Task: Print page in fit to printable area scale.
Action: Mouse moved to (83, 72)
Screenshot: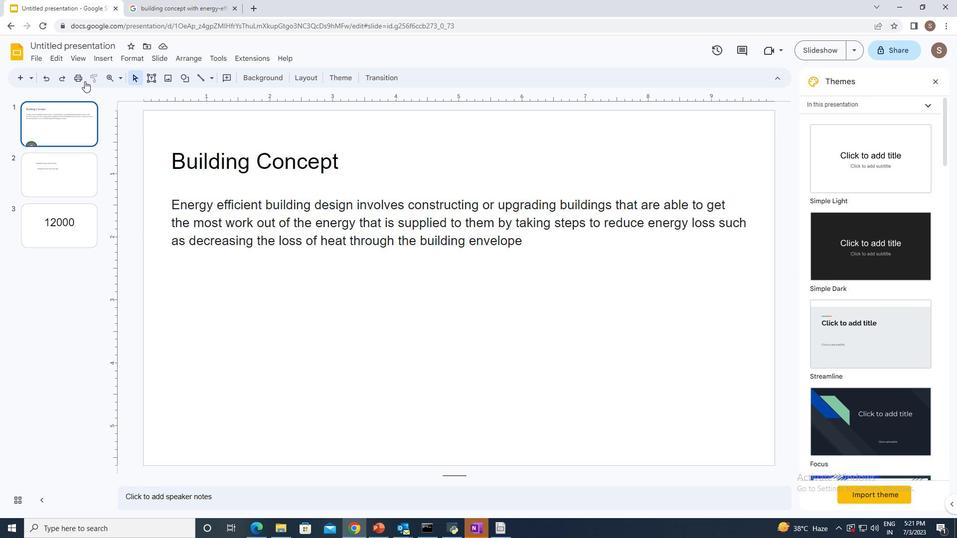 
Action: Mouse pressed left at (83, 72)
Screenshot: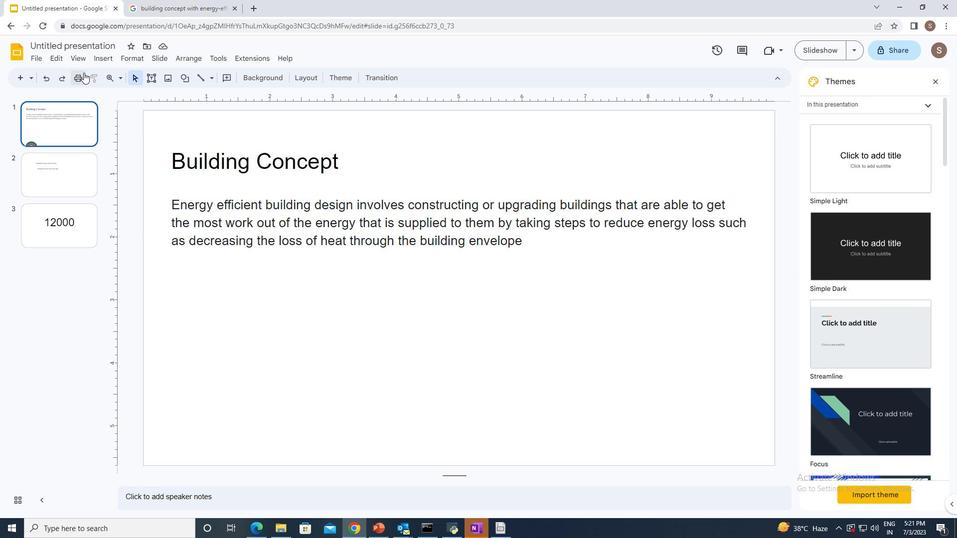 
Action: Mouse moved to (719, 171)
Screenshot: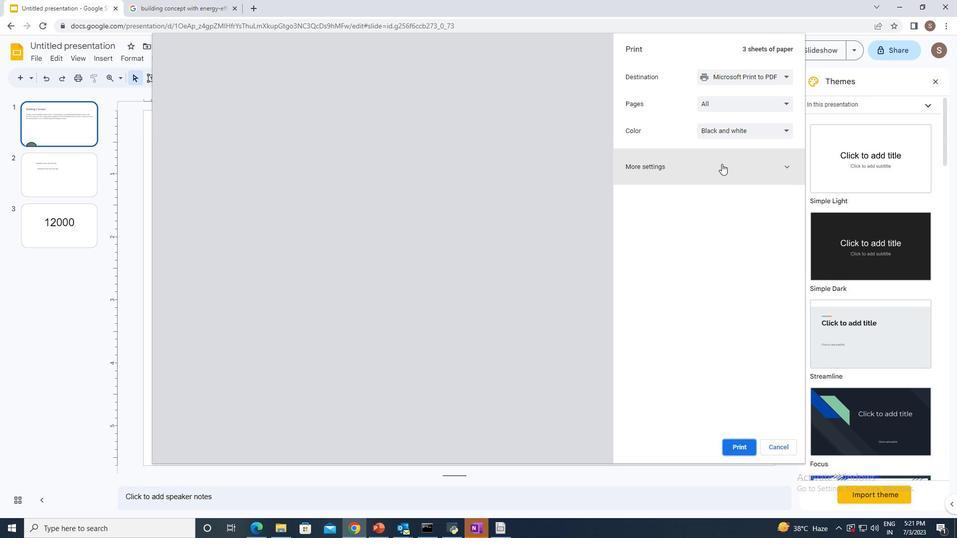 
Action: Mouse pressed left at (719, 171)
Screenshot: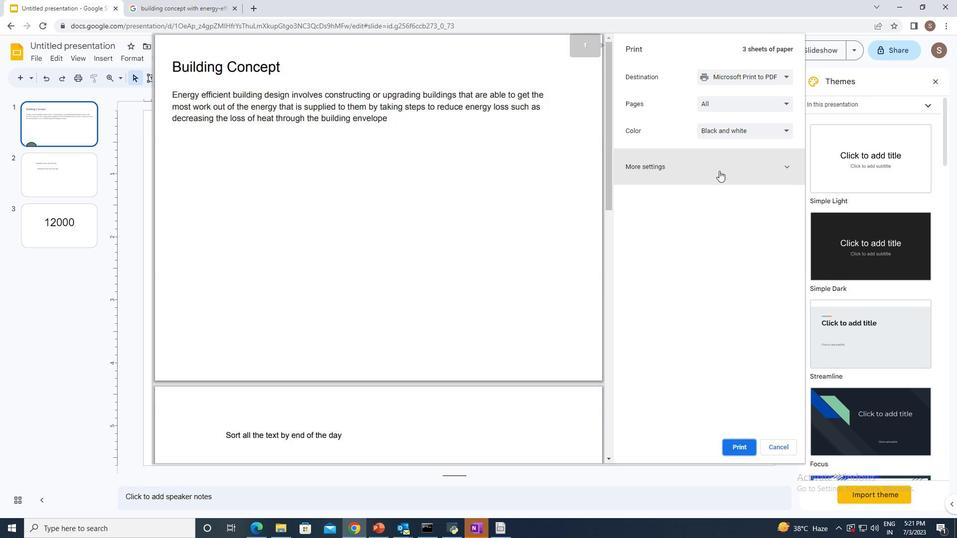 
Action: Mouse moved to (713, 256)
Screenshot: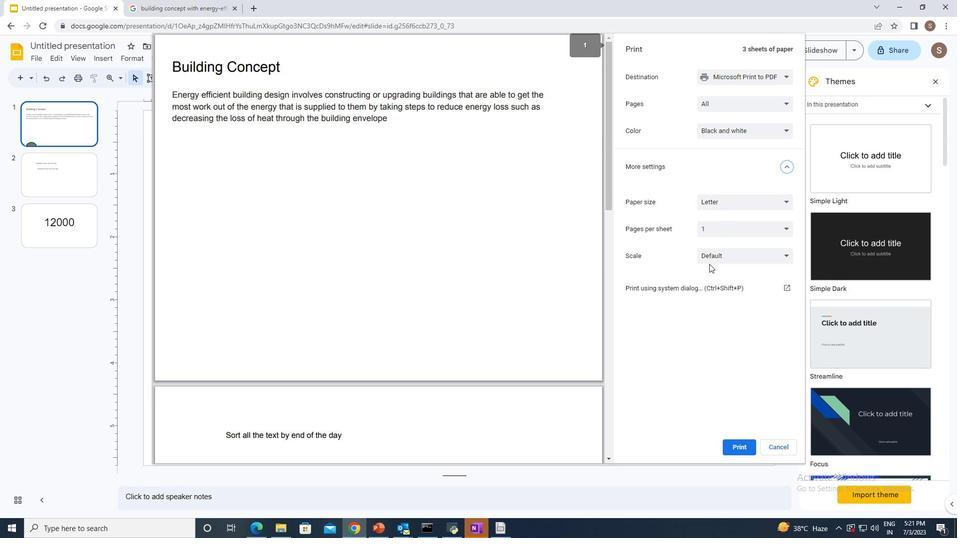 
Action: Mouse pressed left at (713, 256)
Screenshot: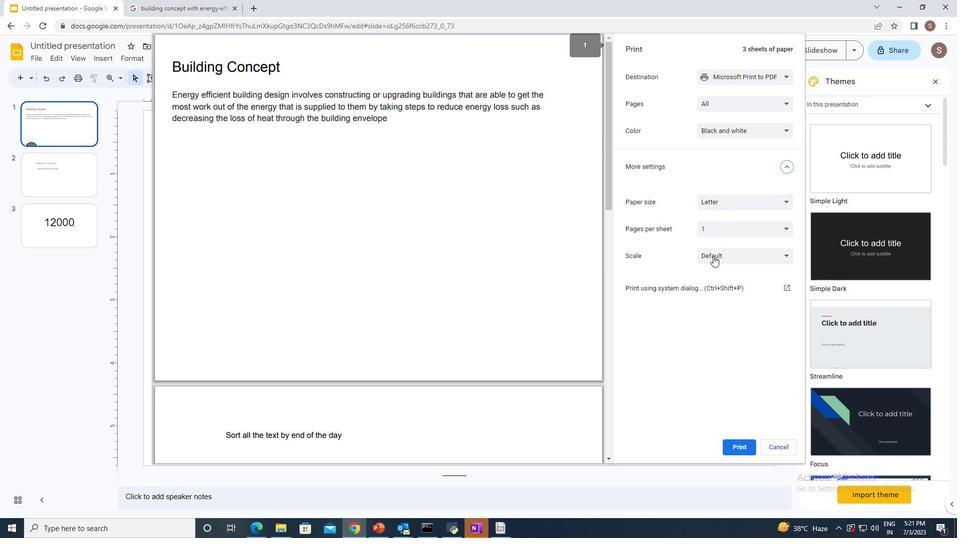 
Action: Mouse moved to (725, 272)
Screenshot: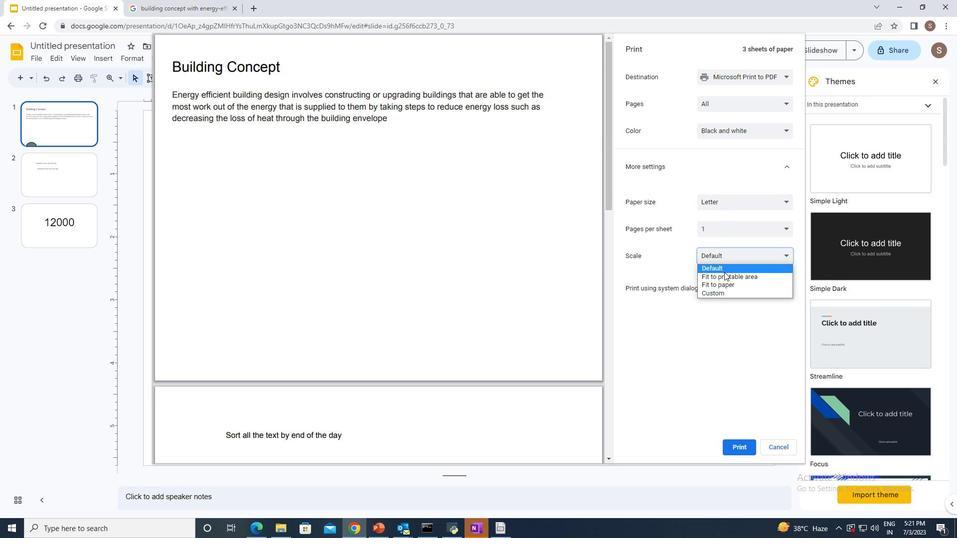 
Action: Mouse pressed left at (725, 272)
Screenshot: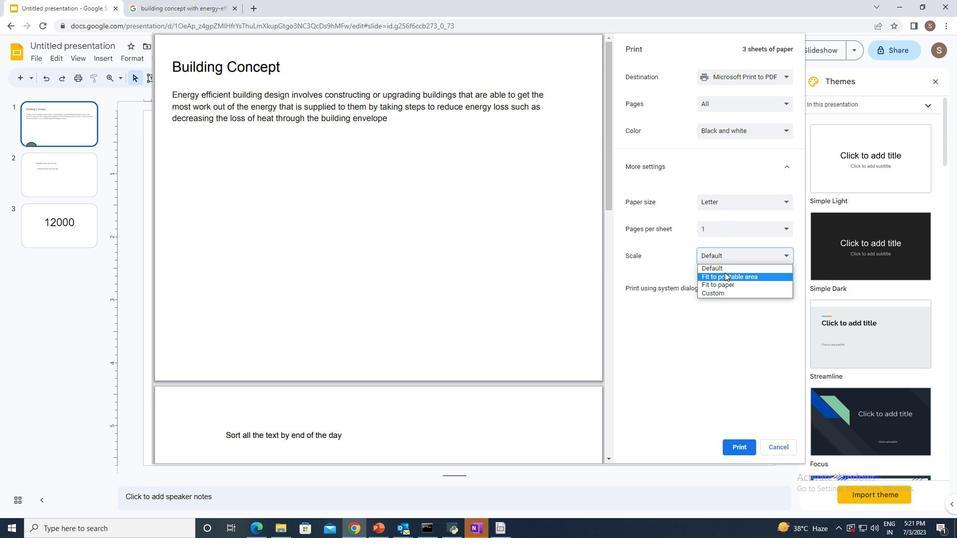 
Action: Mouse moved to (742, 441)
Screenshot: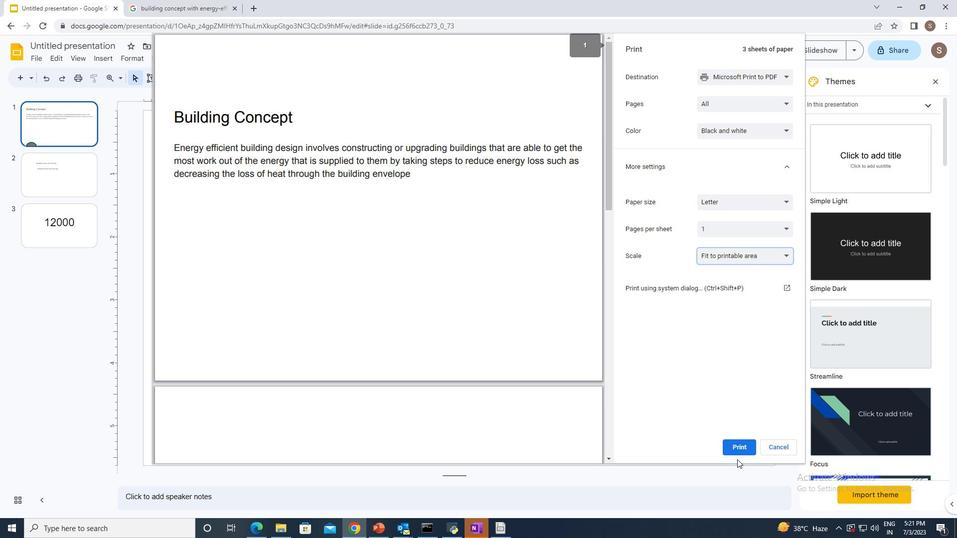 
Action: Mouse pressed left at (742, 441)
Screenshot: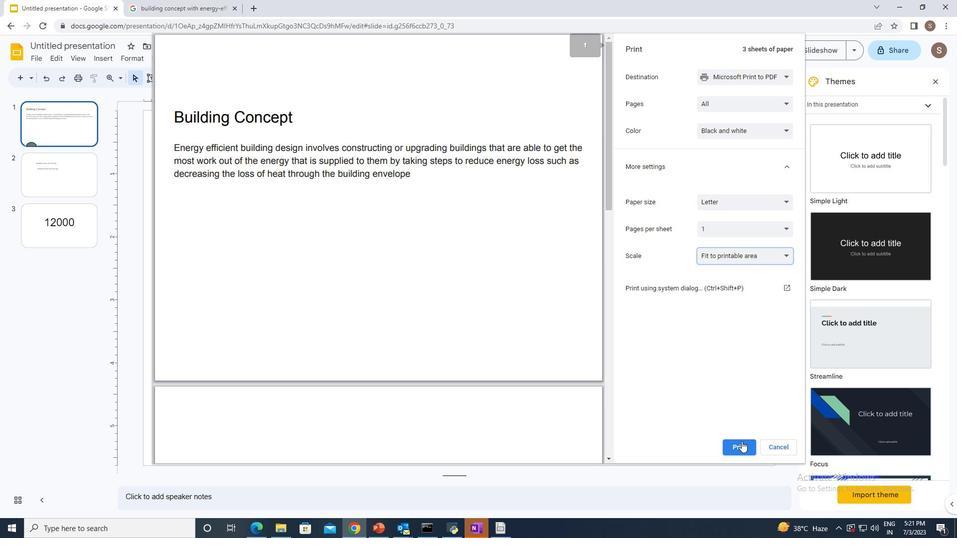 
